 Task: Select and add the product "Zyrtec Cetirizine HCI 10 mg Allergy Relief Tablets (30 ct)" to cart from the store "DashMart".
Action: Mouse moved to (62, 101)
Screenshot: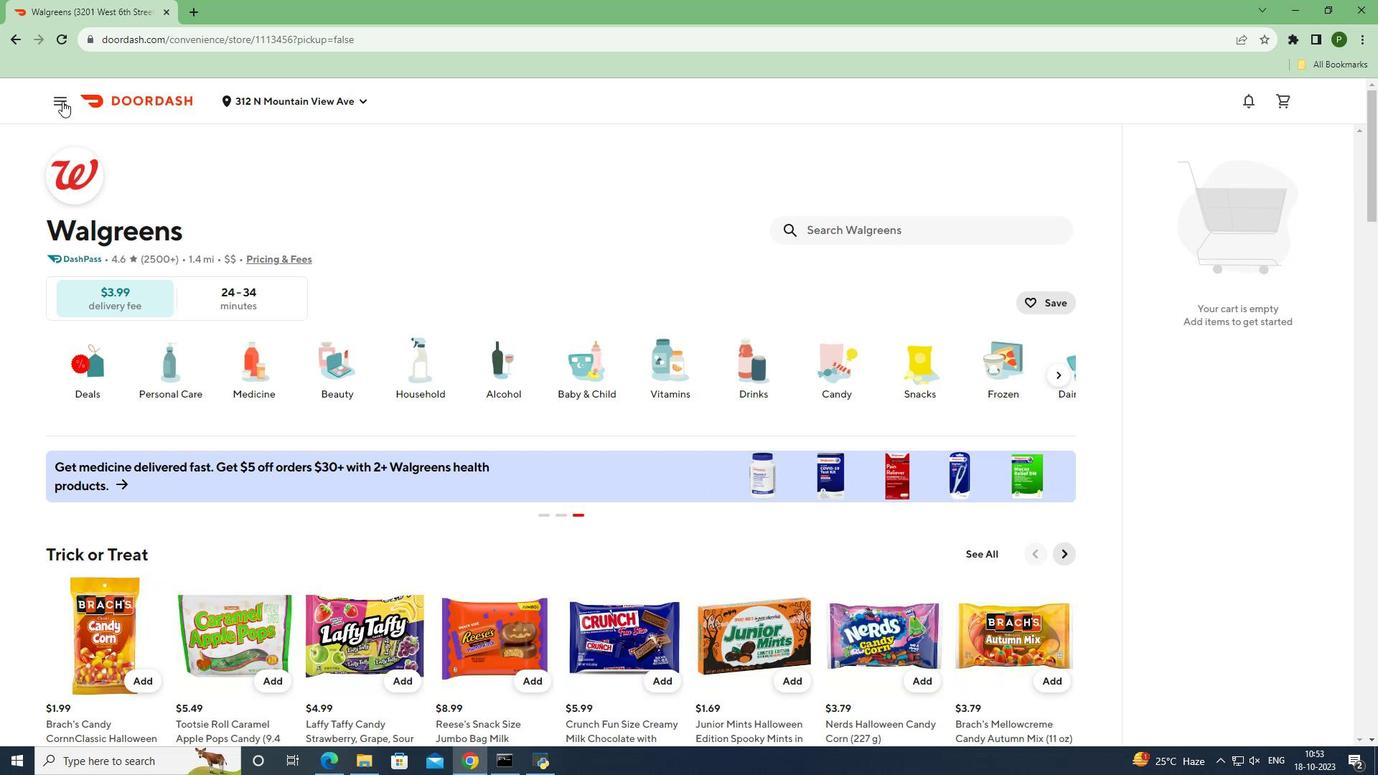 
Action: Mouse pressed left at (62, 101)
Screenshot: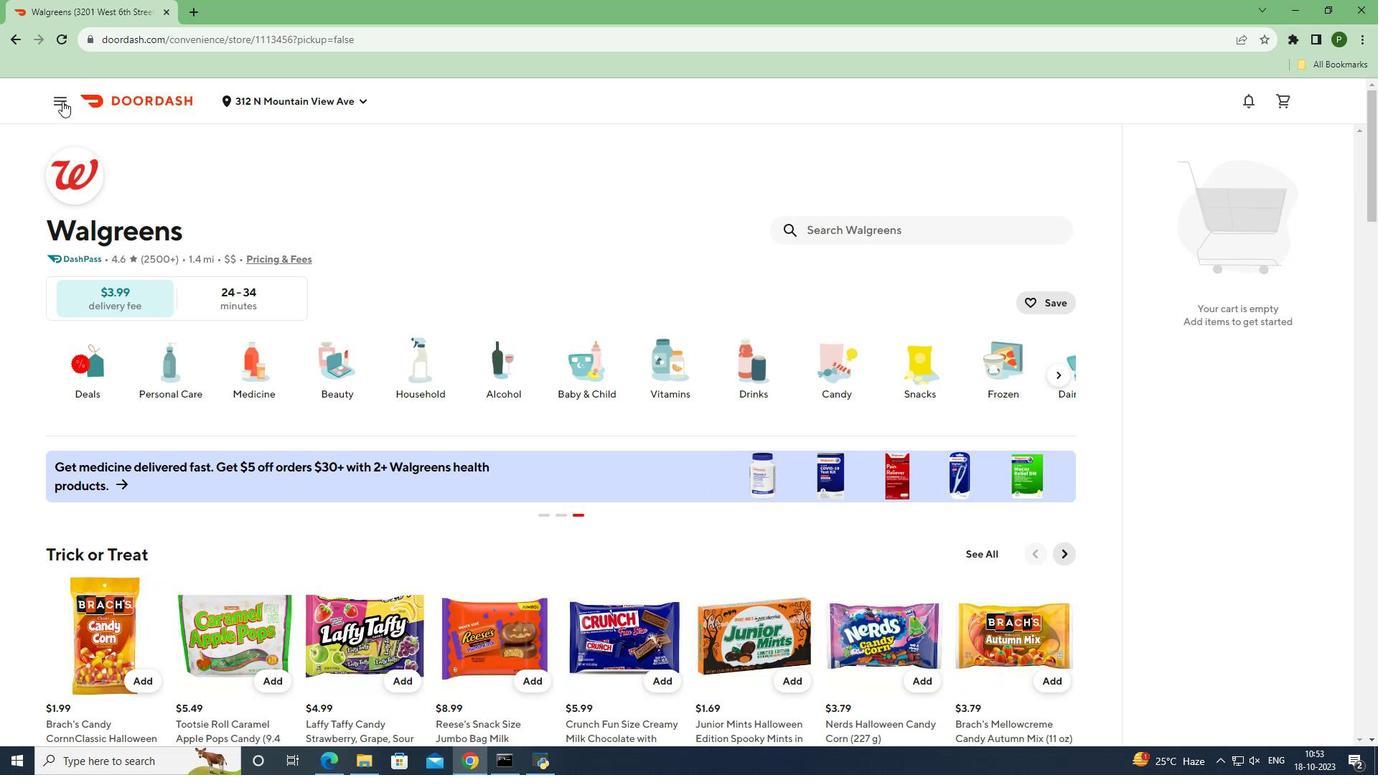 
Action: Mouse moved to (66, 198)
Screenshot: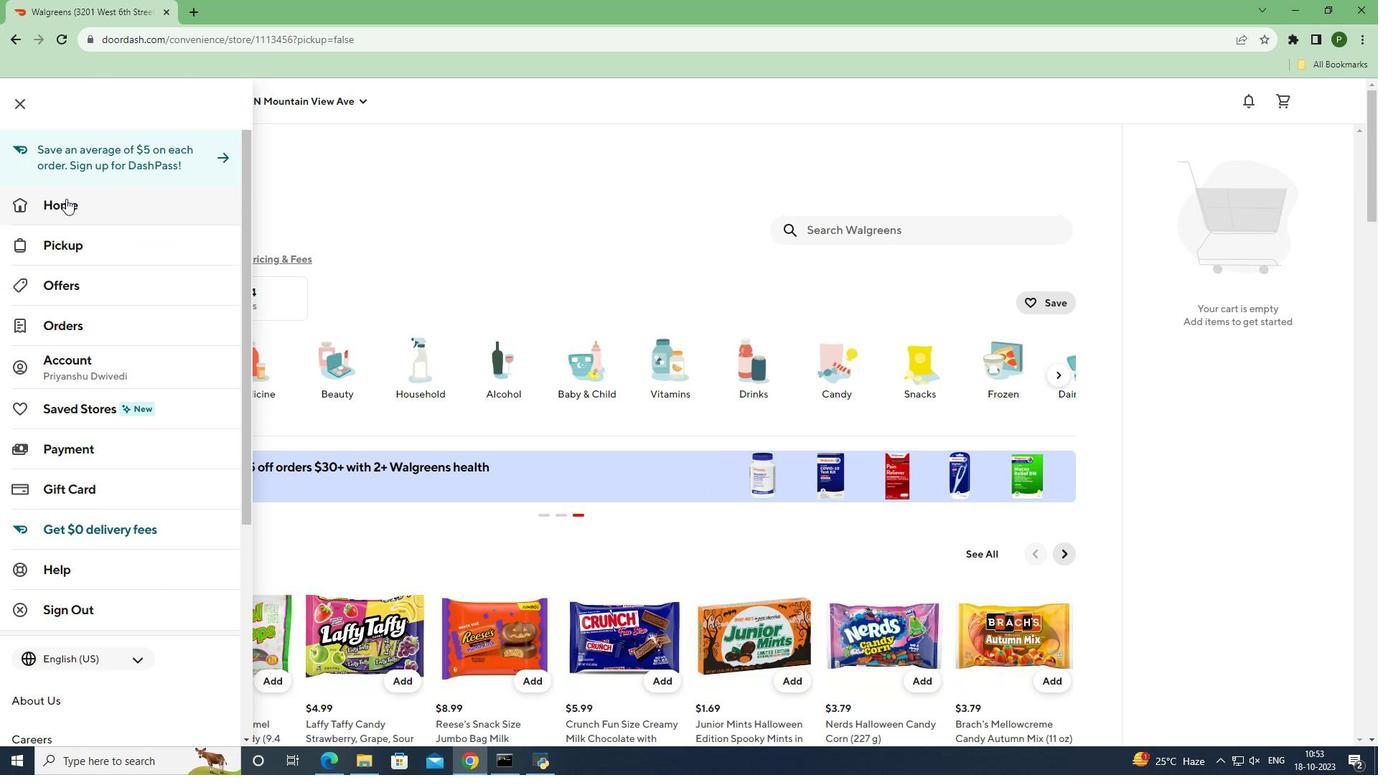 
Action: Mouse pressed left at (66, 198)
Screenshot: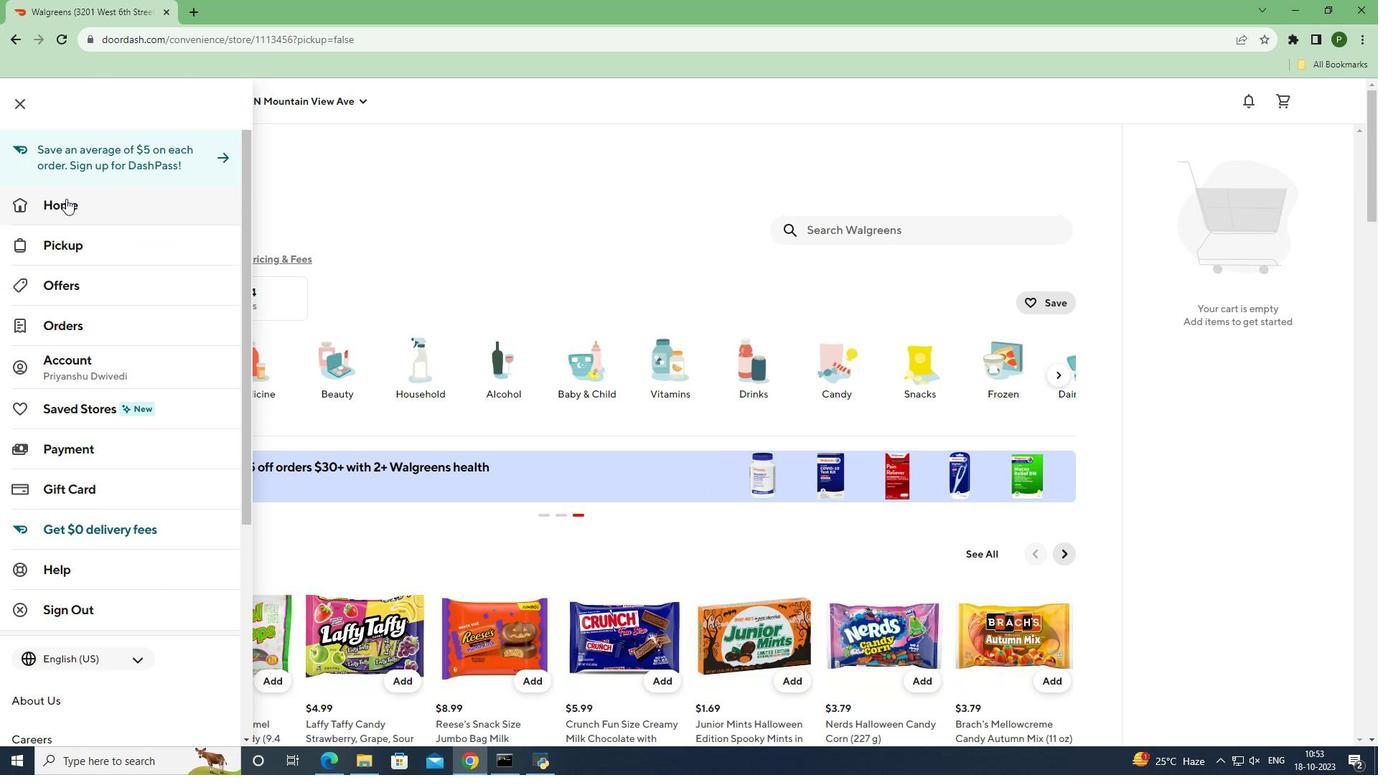 
Action: Mouse moved to (1048, 161)
Screenshot: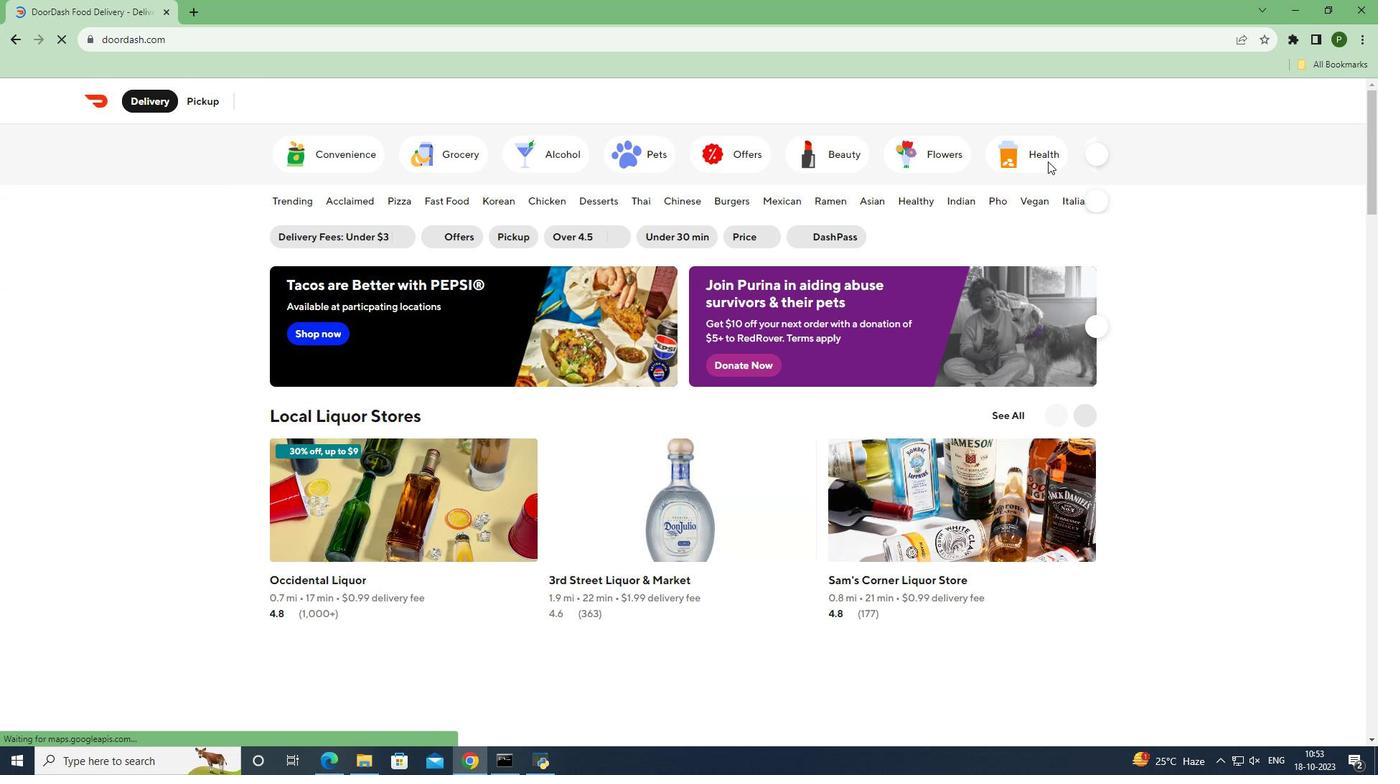 
Action: Mouse pressed left at (1048, 161)
Screenshot: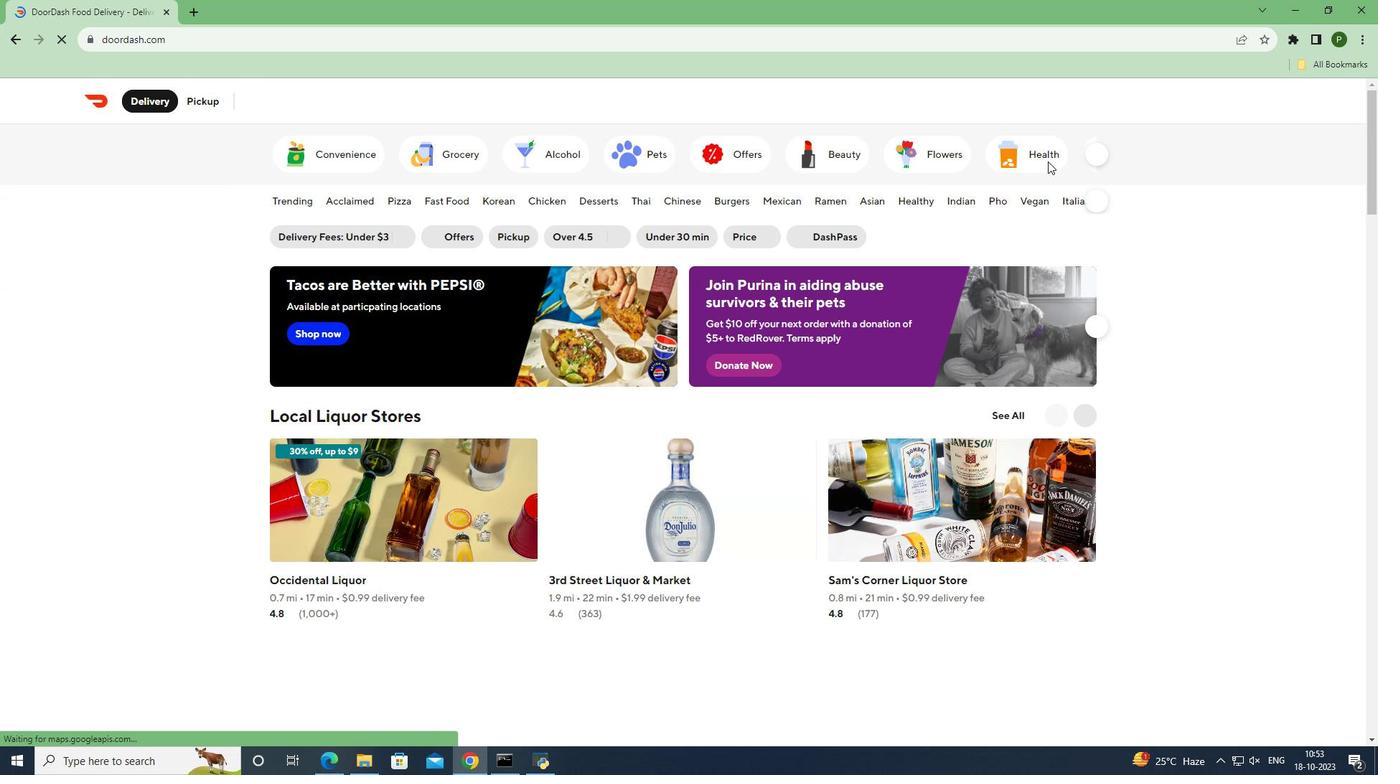 
Action: Mouse moved to (379, 470)
Screenshot: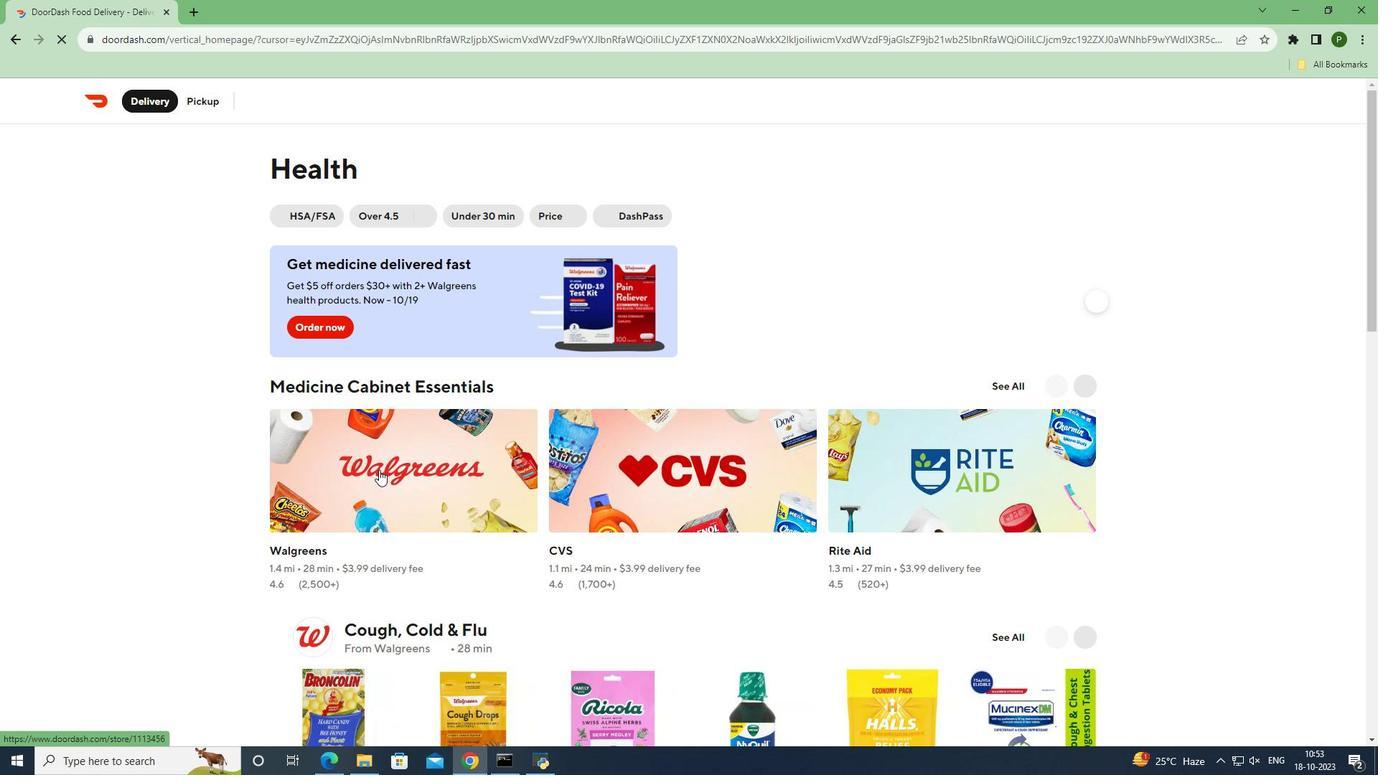 
Action: Mouse pressed left at (379, 470)
Screenshot: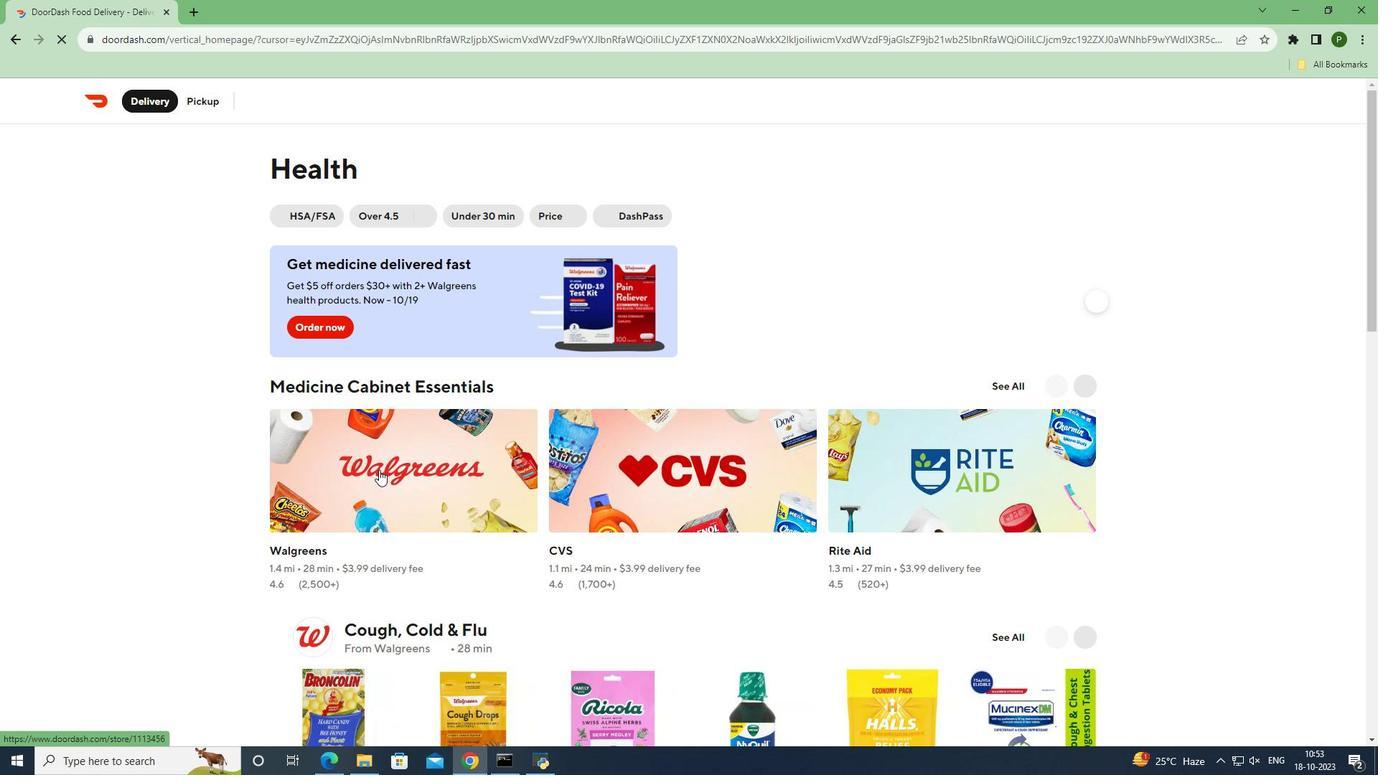 
Action: Mouse moved to (885, 229)
Screenshot: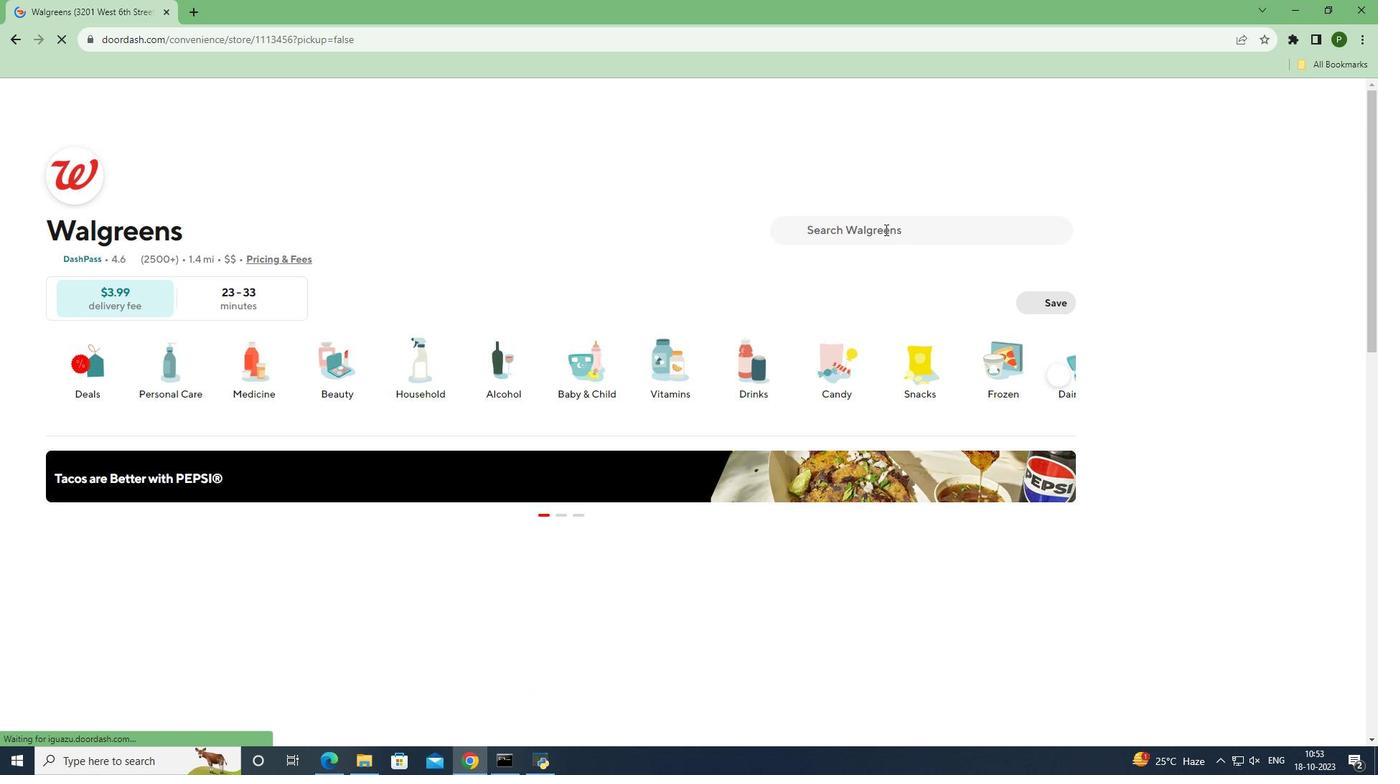 
Action: Mouse pressed left at (885, 229)
Screenshot: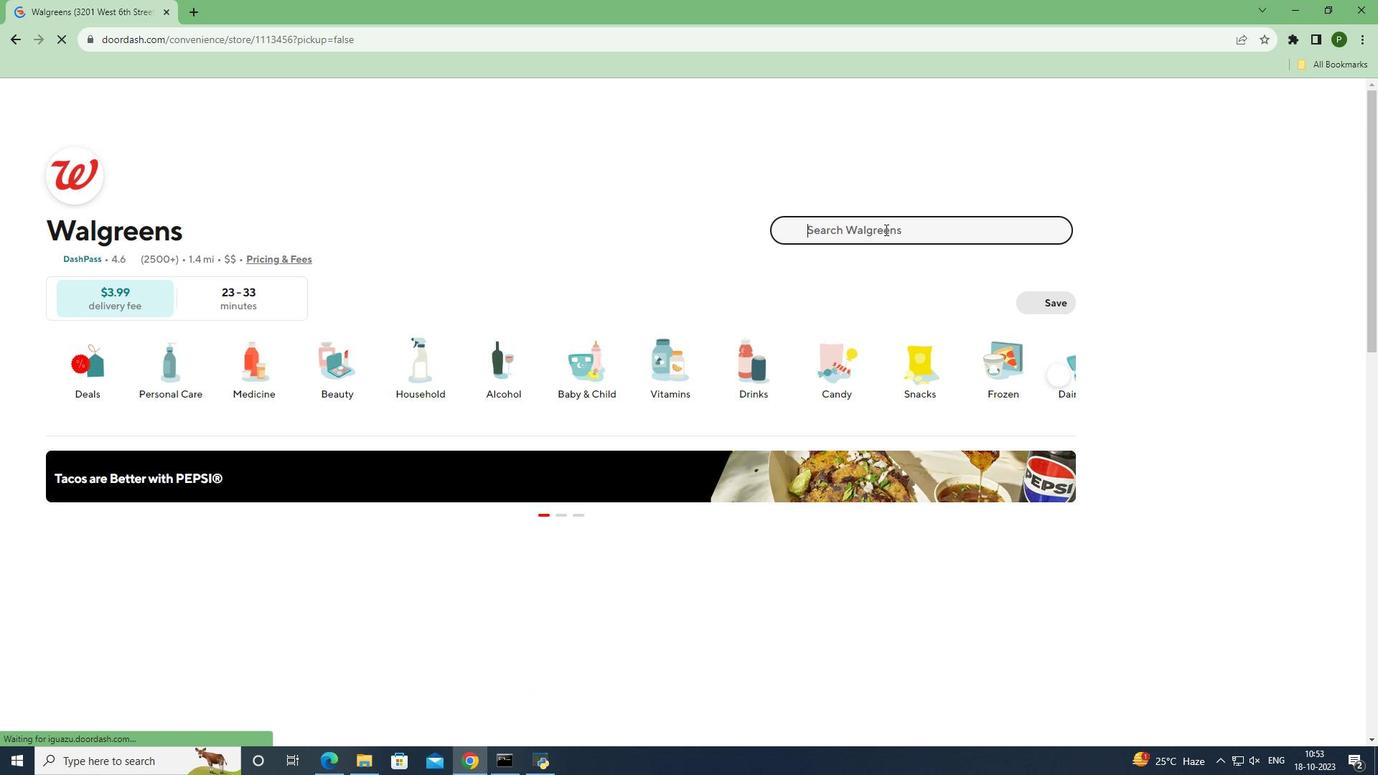 
Action: Key pressed <Key.caps_lock><Key.caps_lock>z<Key.caps_lock>YRTEC<Key.space><Key.caps_lock>c<Key.caps_lock>ETIRIZINE<Key.space><Key.caps_lock>hci<Key.space>10<Key.space><Key.caps_lock>MG<Key.space><Key.caps_lock>a<Key.caps_lock>LLERGY<Key.space><Key.caps_lock>r<Key.caps_lock>ELIEF<Key.space><Key.caps_lock>t<Key.caps_lock>ABLETS<Key.space><Key.shift_r>(30<Key.space>CT<Key.shift_r>)
Screenshot: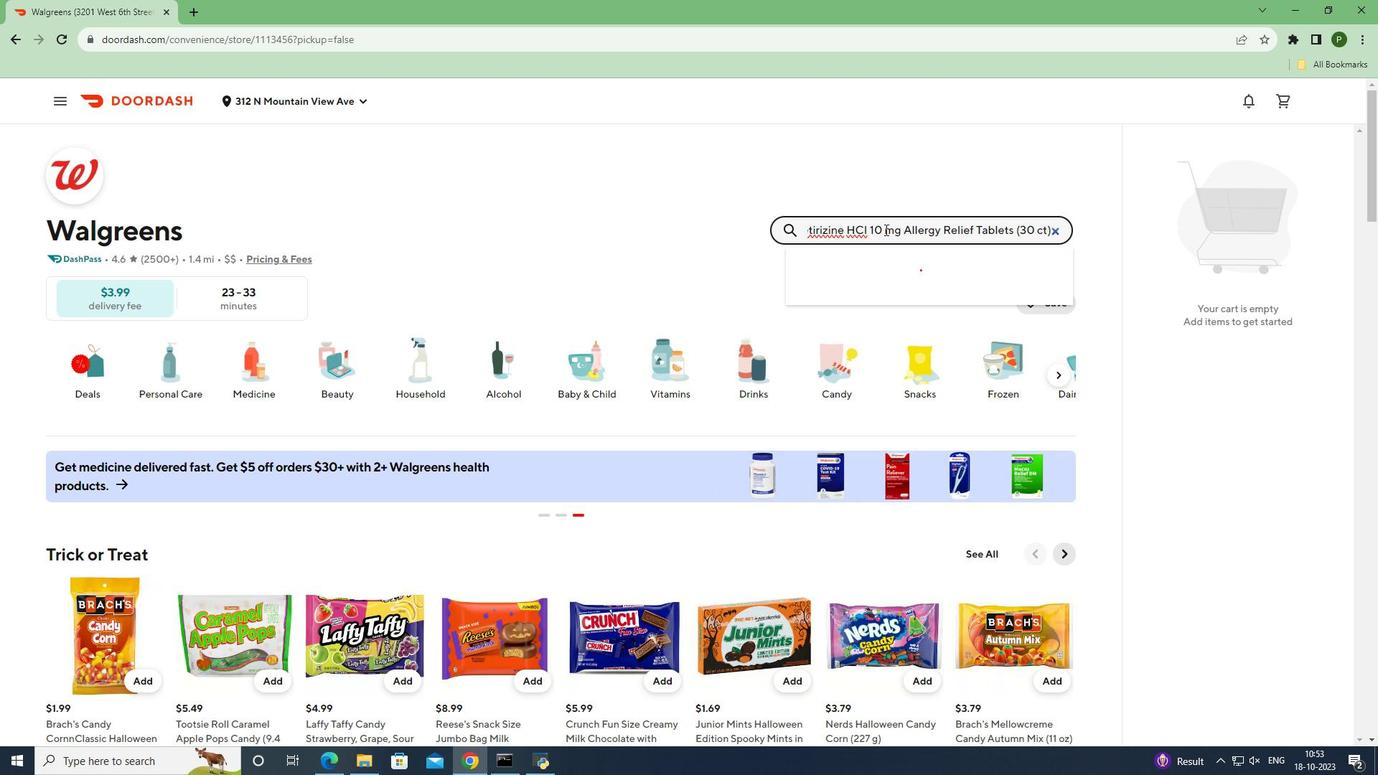 
Action: Mouse moved to (885, 285)
Screenshot: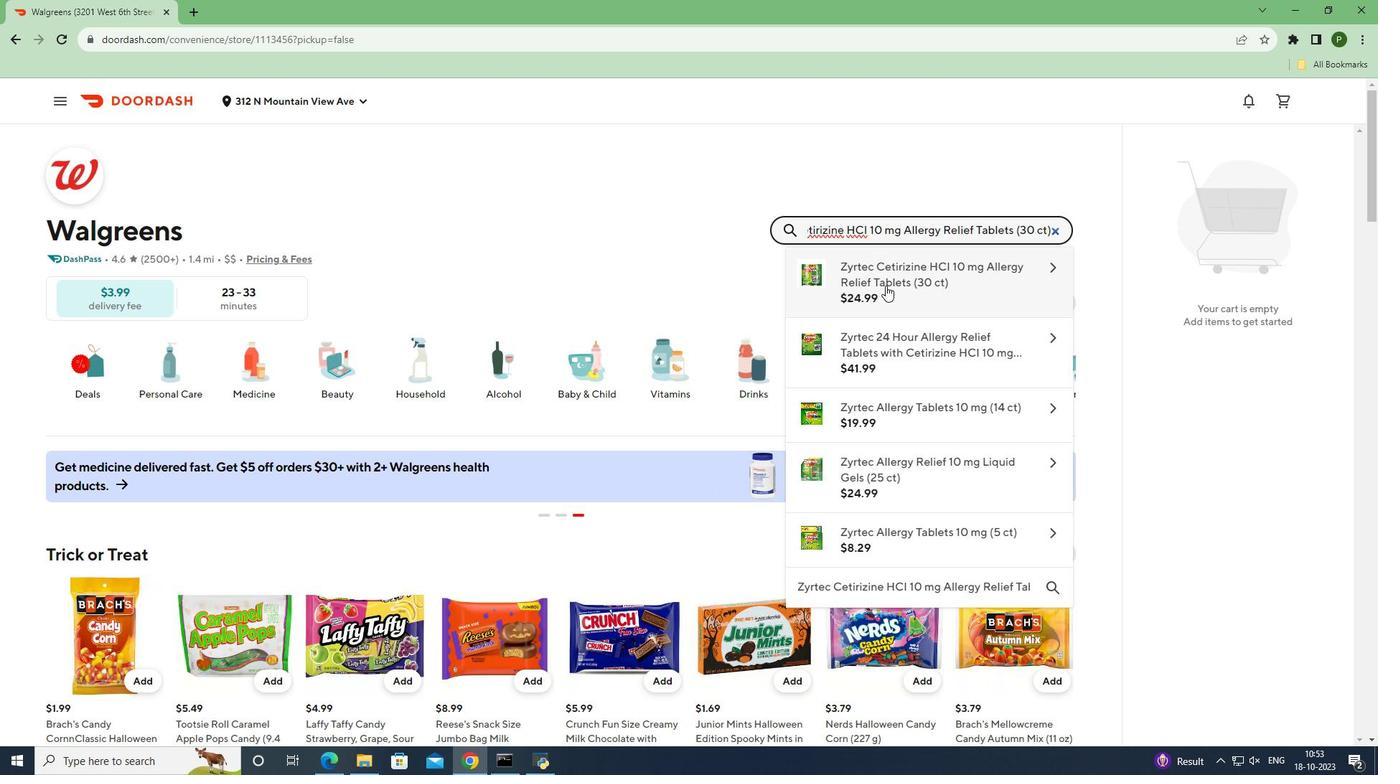 
Action: Mouse pressed left at (885, 285)
Screenshot: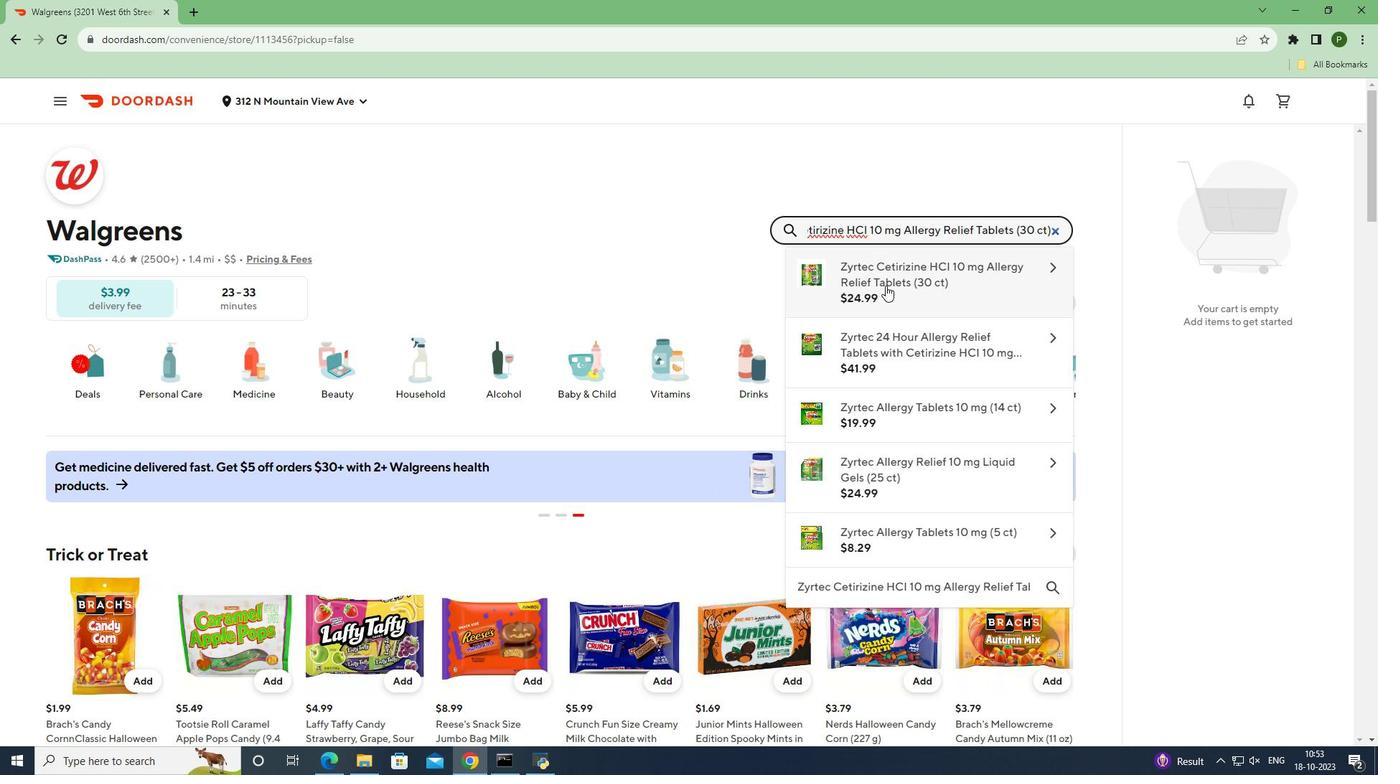 
Action: Mouse moved to (945, 705)
Screenshot: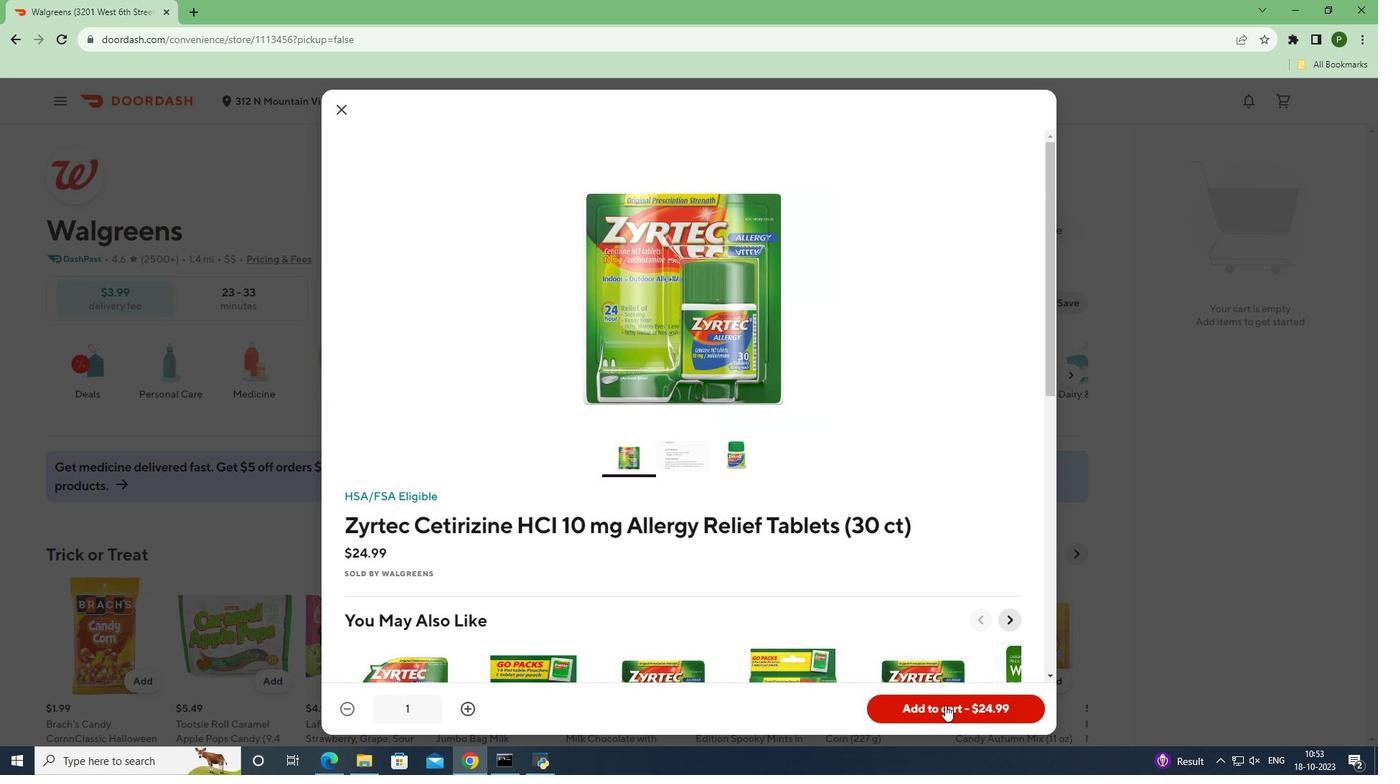 
Action: Mouse pressed left at (945, 705)
Screenshot: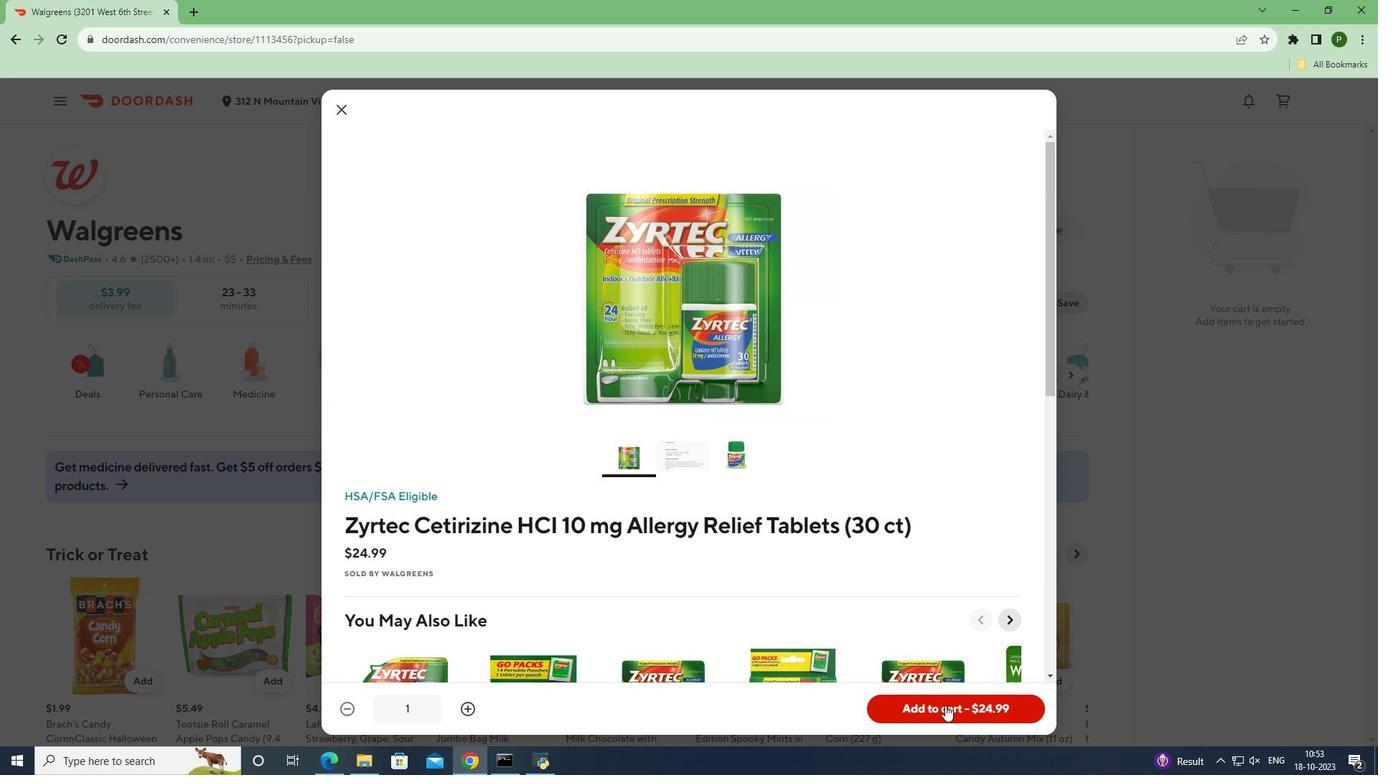 
Action: Mouse moved to (1114, 526)
Screenshot: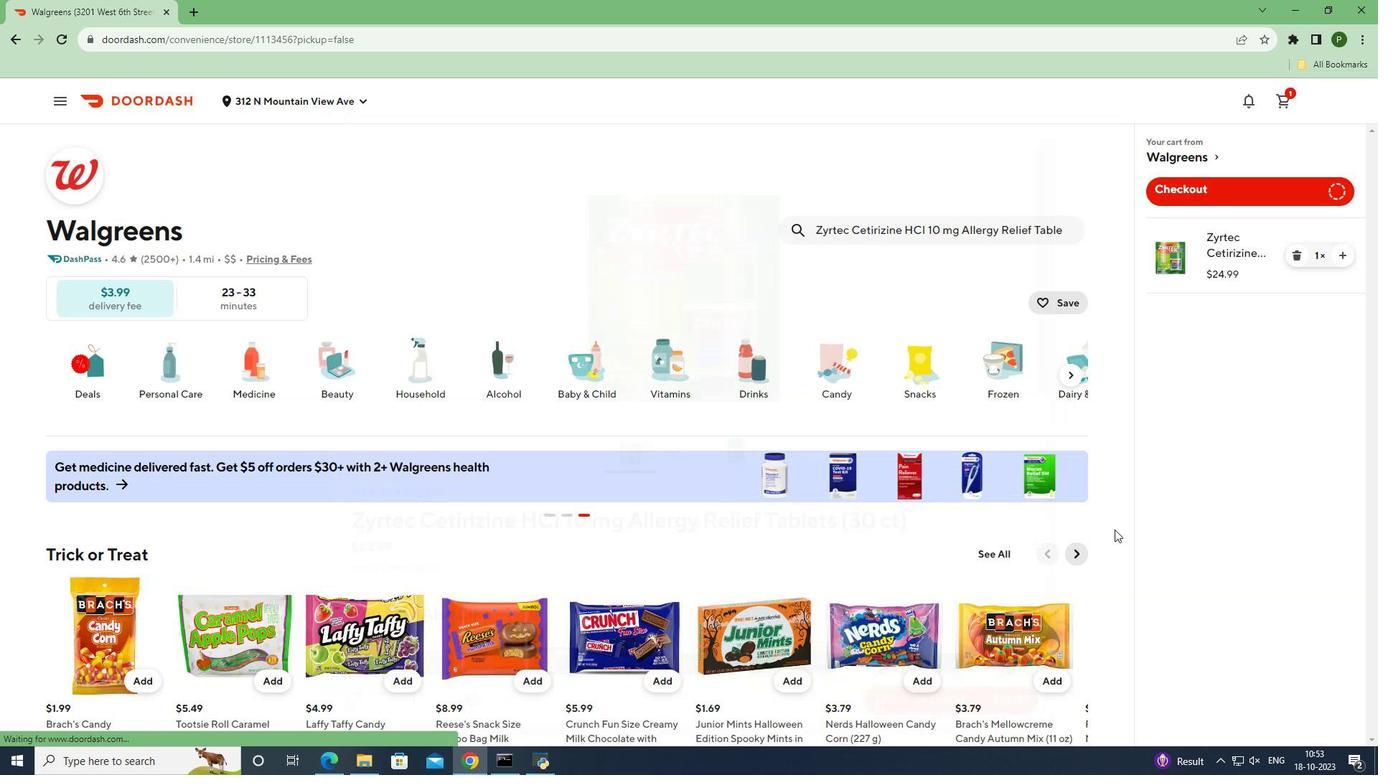 
